 Task: Create a task  Inability to modify certain fields or settings , assign it to team member softage.6@softage.net in the project ZoneTech and update the status of the task to  At Risk , set the priority of the task to Medium.
Action: Mouse moved to (183, 173)
Screenshot: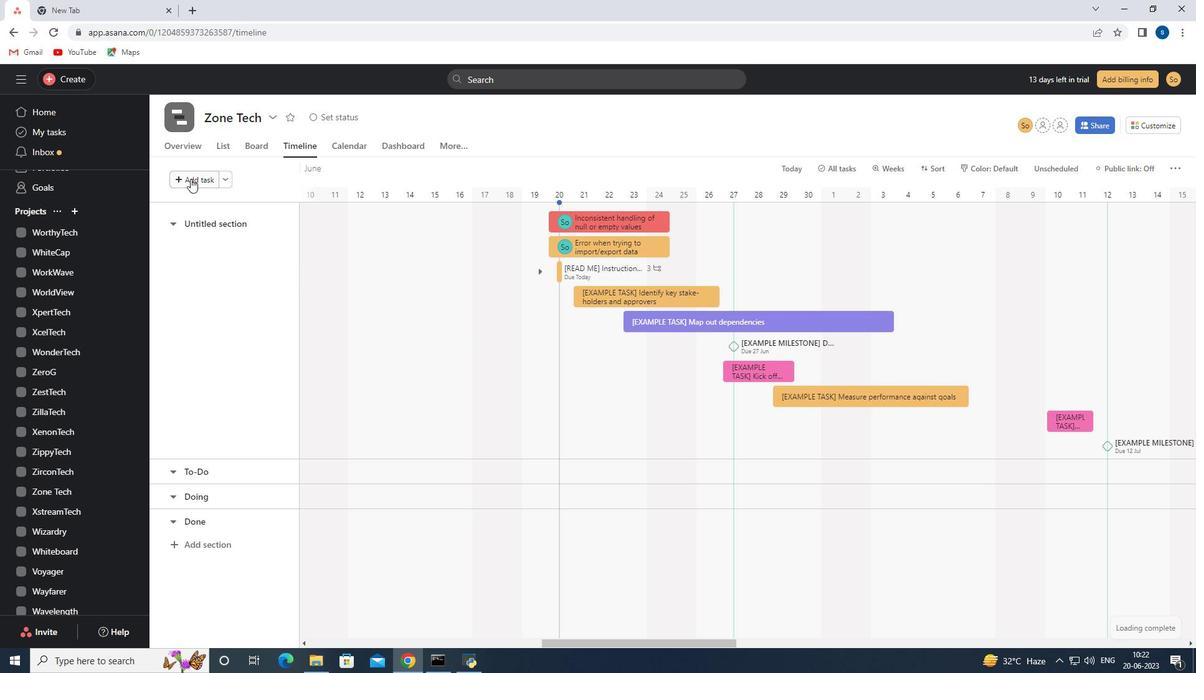 
Action: Mouse pressed left at (183, 173)
Screenshot: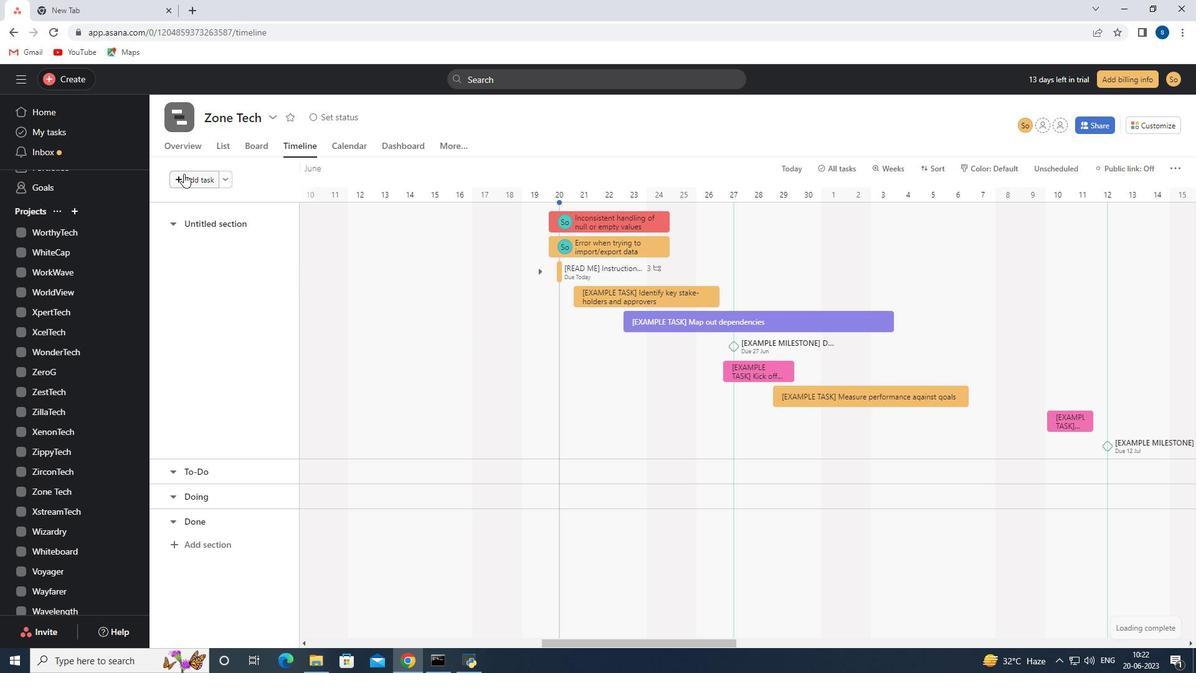 
Action: Mouse moved to (364, 224)
Screenshot: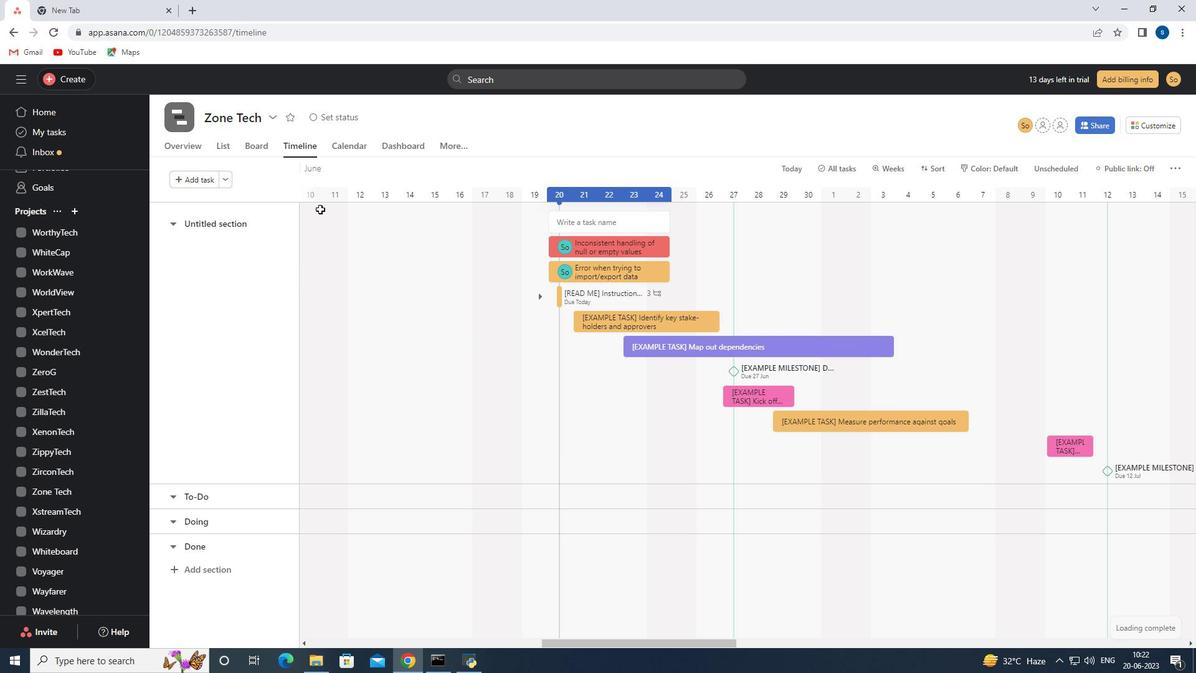 
Action: Key pressed <Key.shift><Key.shift><Key.shift><Key.shift><Key.shift><Key.shift><Key.shift><Key.shift><Key.shift><Key.shift>inability<Key.space>to<Key.space>modify<Key.space>certain<Key.space>fields<Key.space>or<Key.space>settings
Screenshot: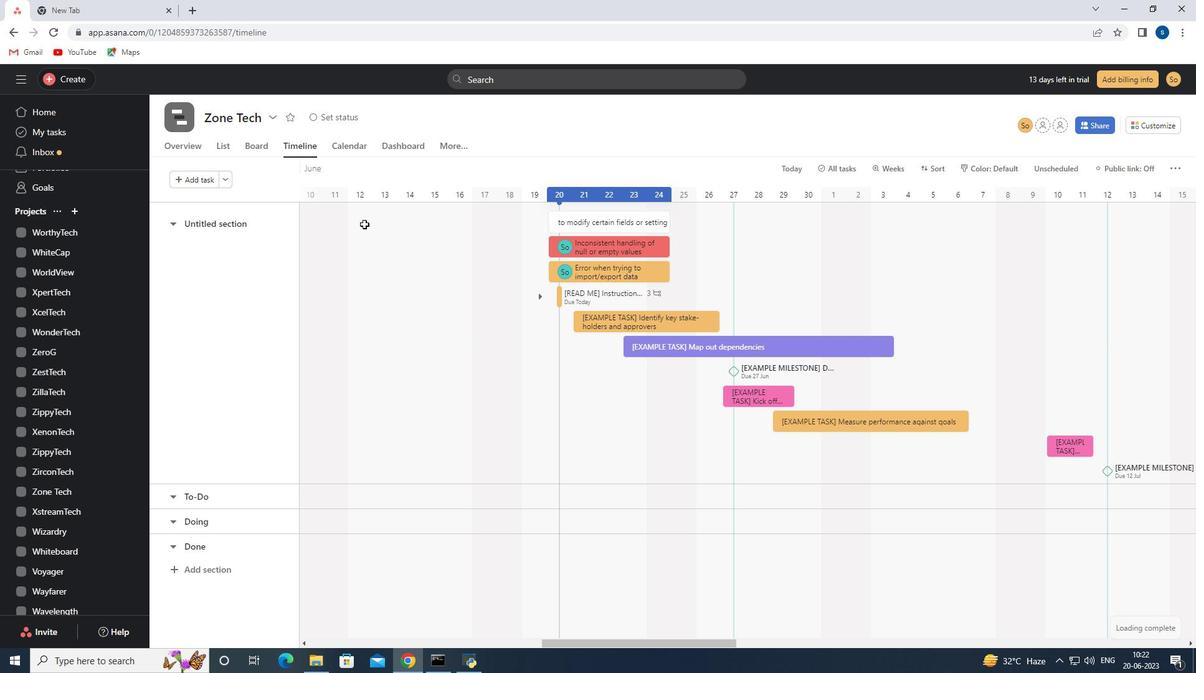 
Action: Mouse moved to (602, 224)
Screenshot: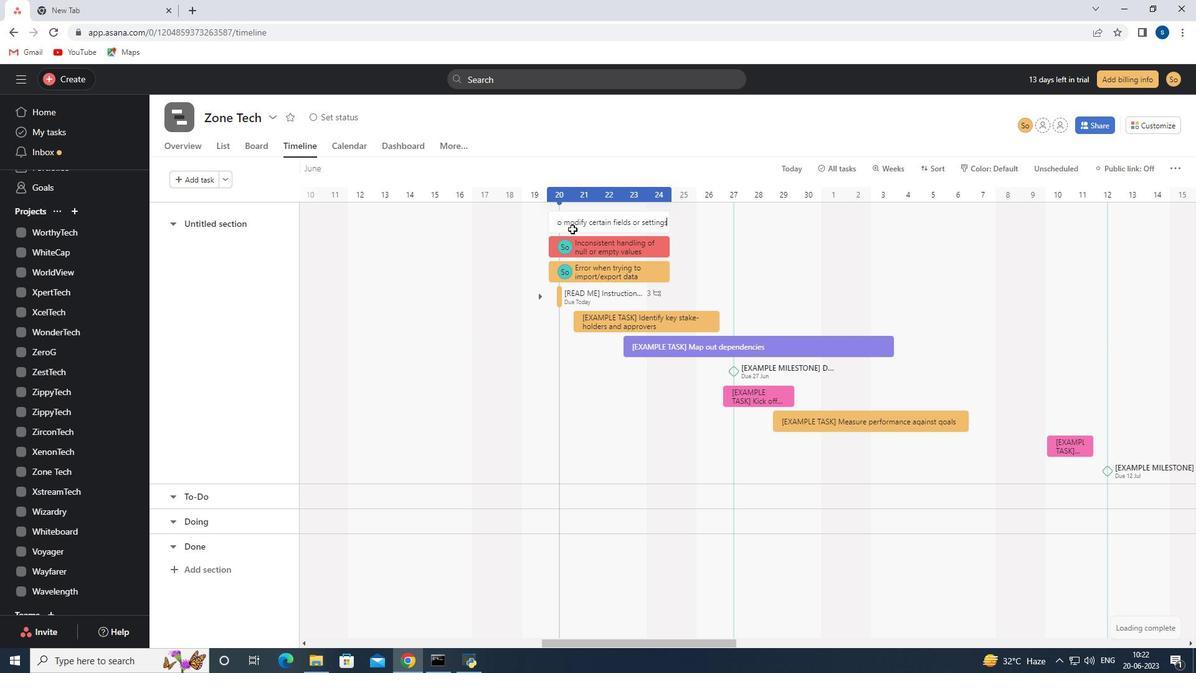 
Action: Mouse pressed left at (602, 224)
Screenshot: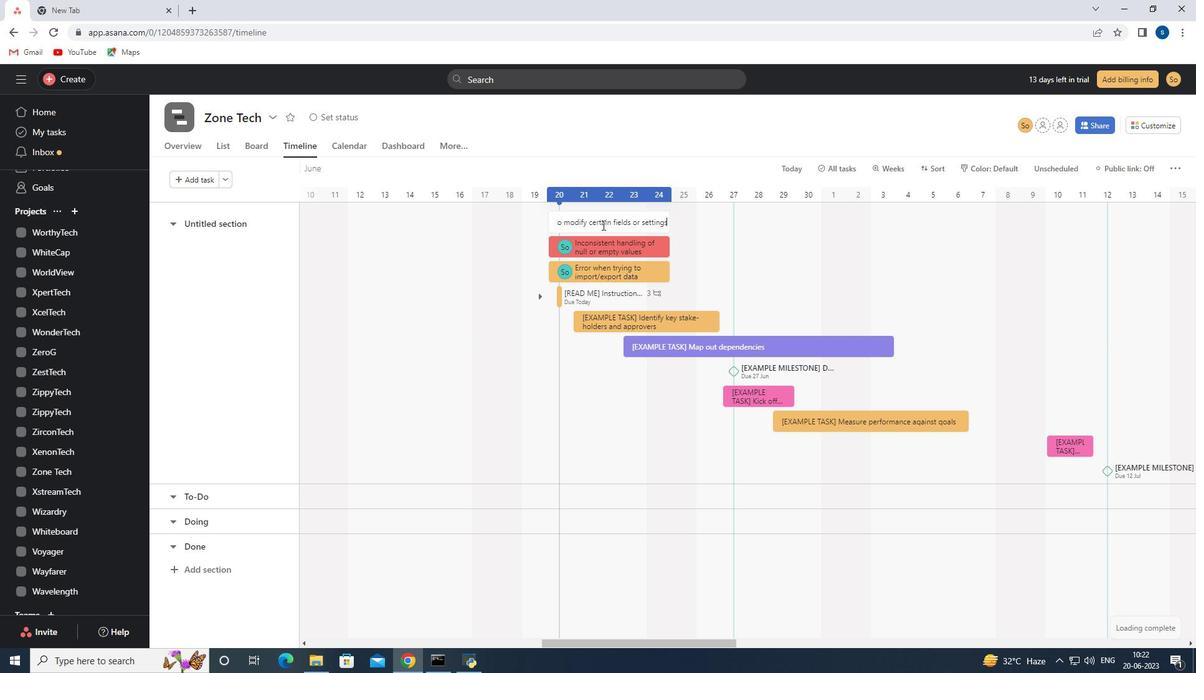 
Action: Mouse moved to (897, 241)
Screenshot: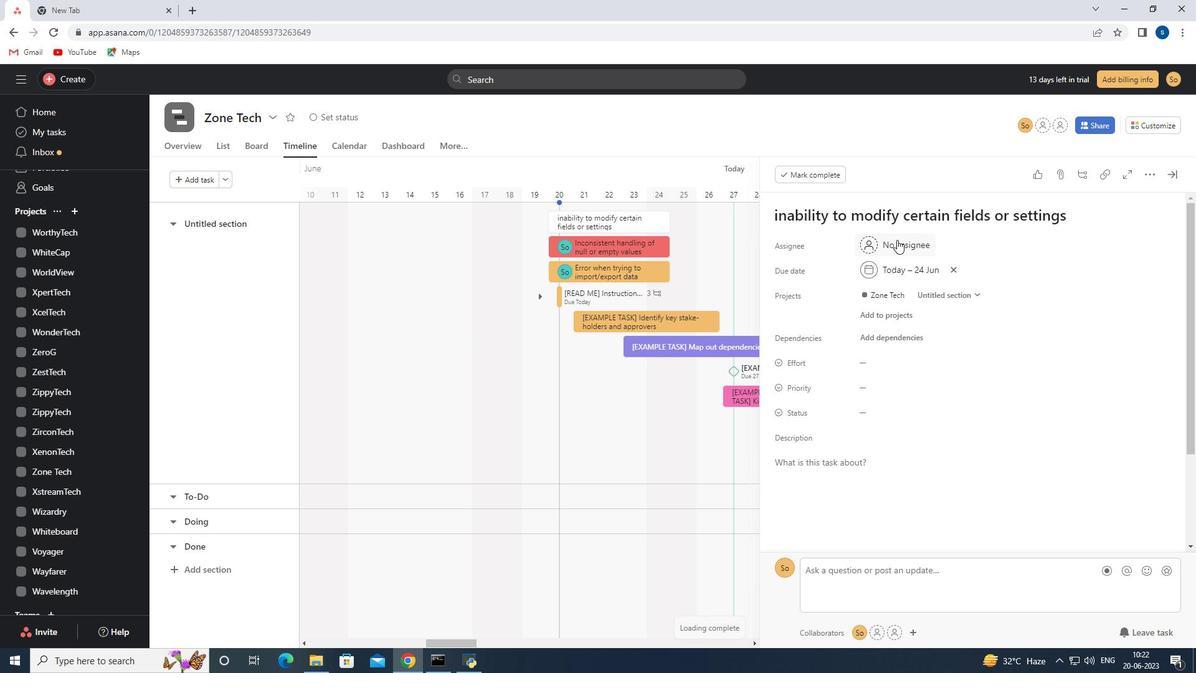 
Action: Mouse pressed left at (897, 241)
Screenshot: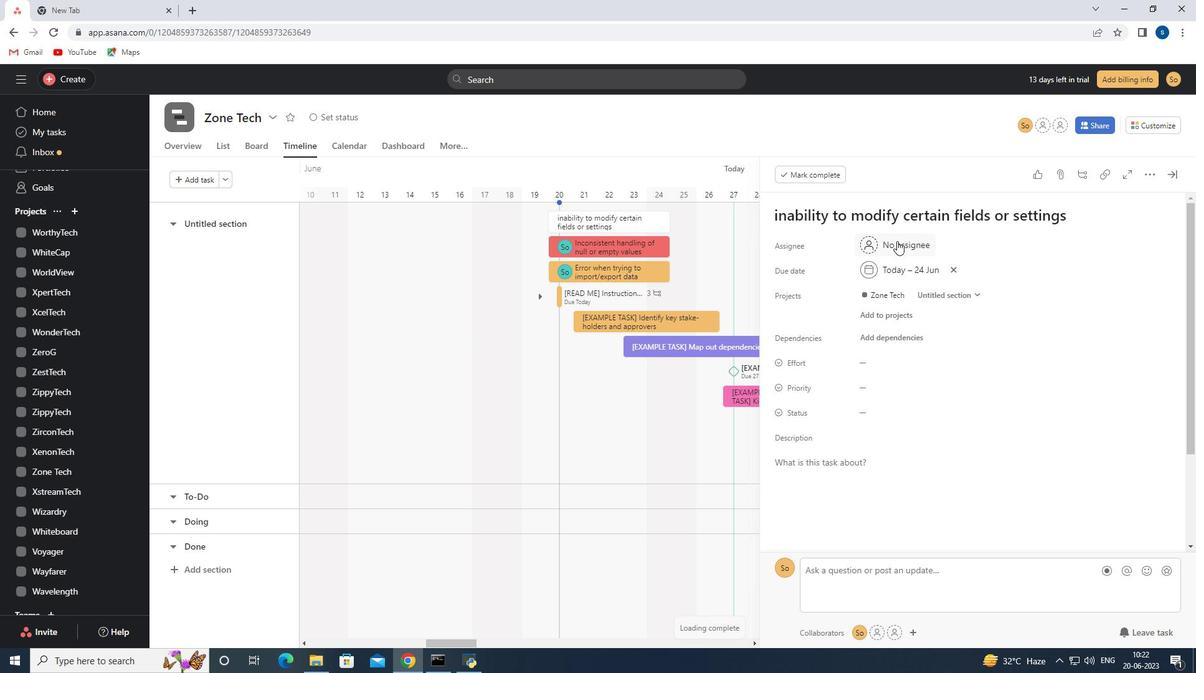 
Action: Mouse moved to (899, 249)
Screenshot: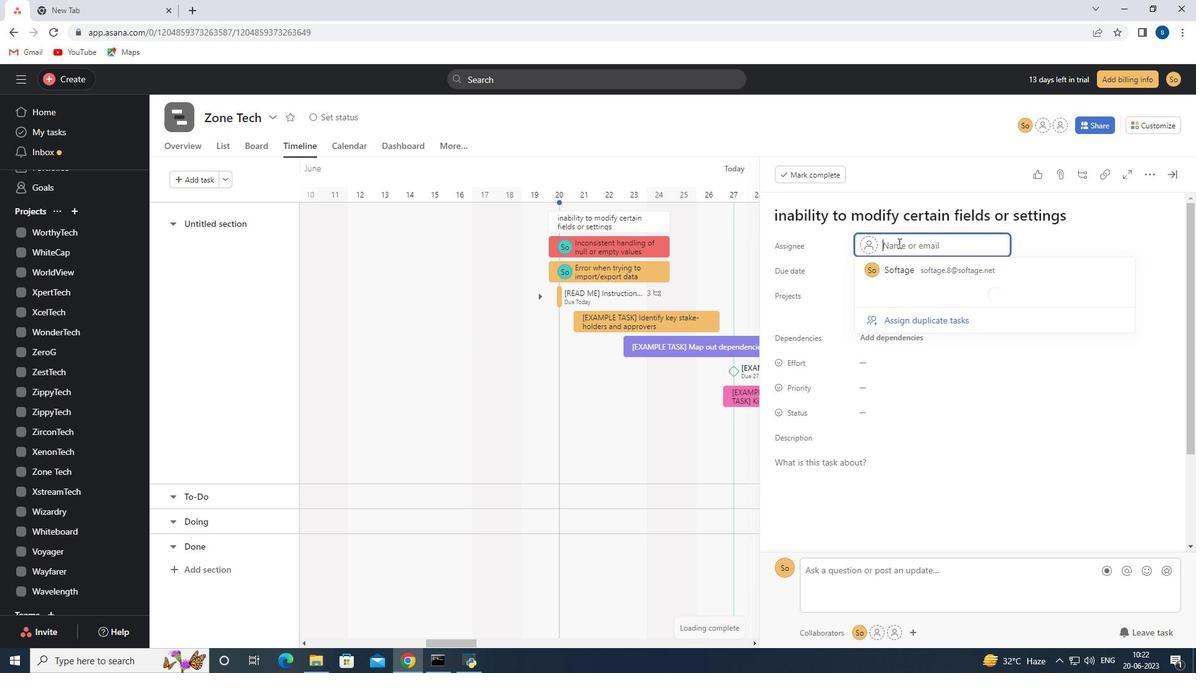 
Action: Key pressed softage.6<Key.shift>@softage.net
Screenshot: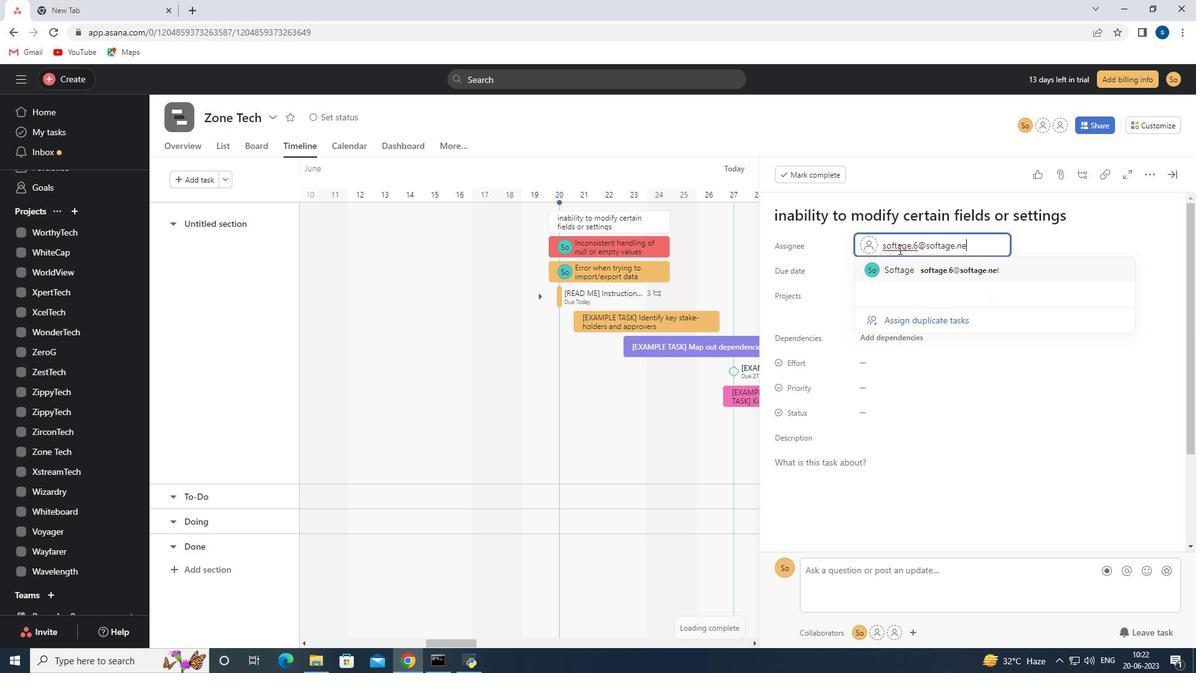 
Action: Mouse moved to (928, 266)
Screenshot: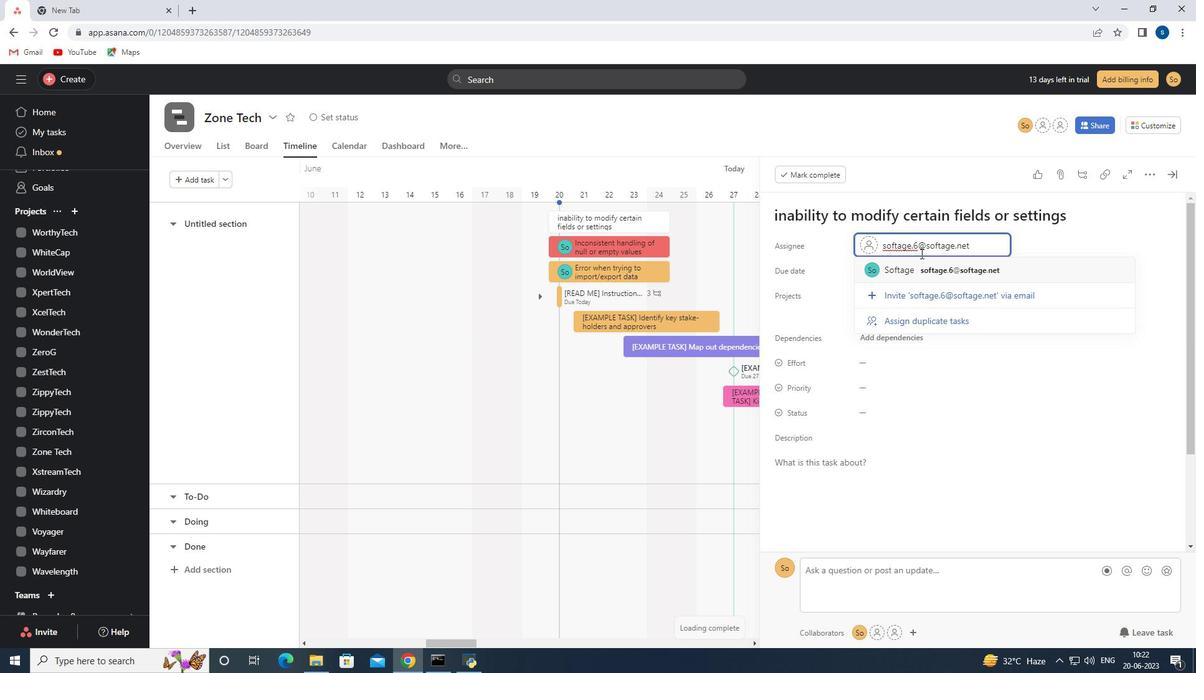 
Action: Mouse pressed left at (928, 266)
Screenshot: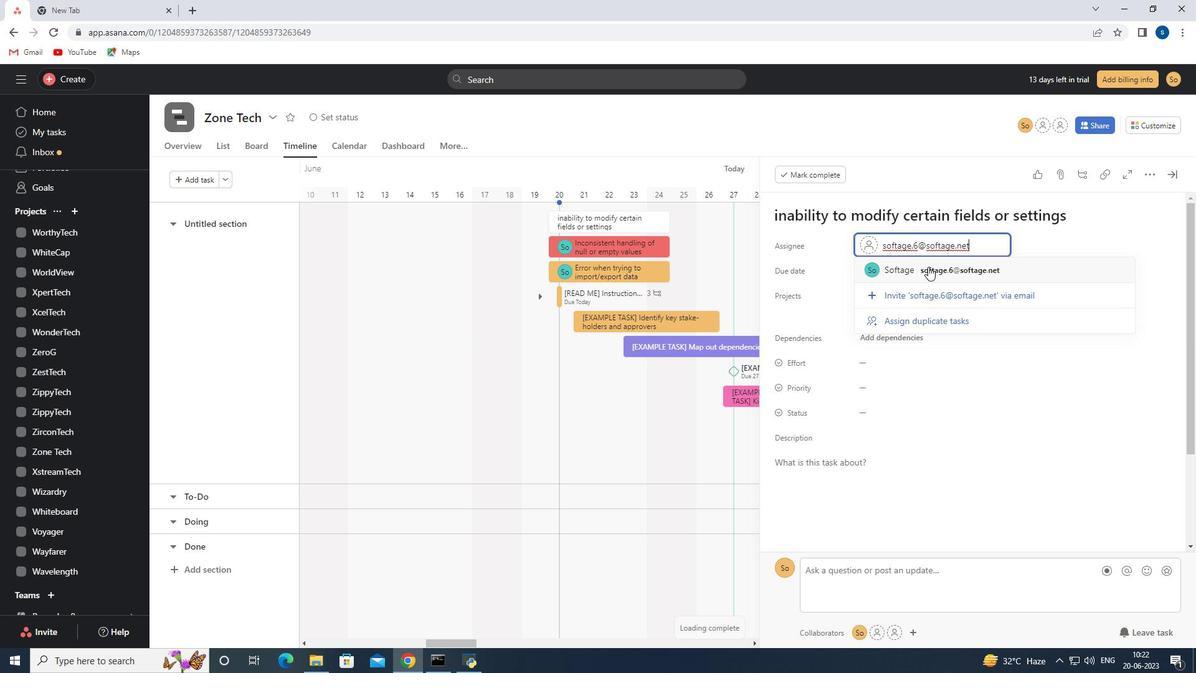 
Action: Mouse moved to (884, 410)
Screenshot: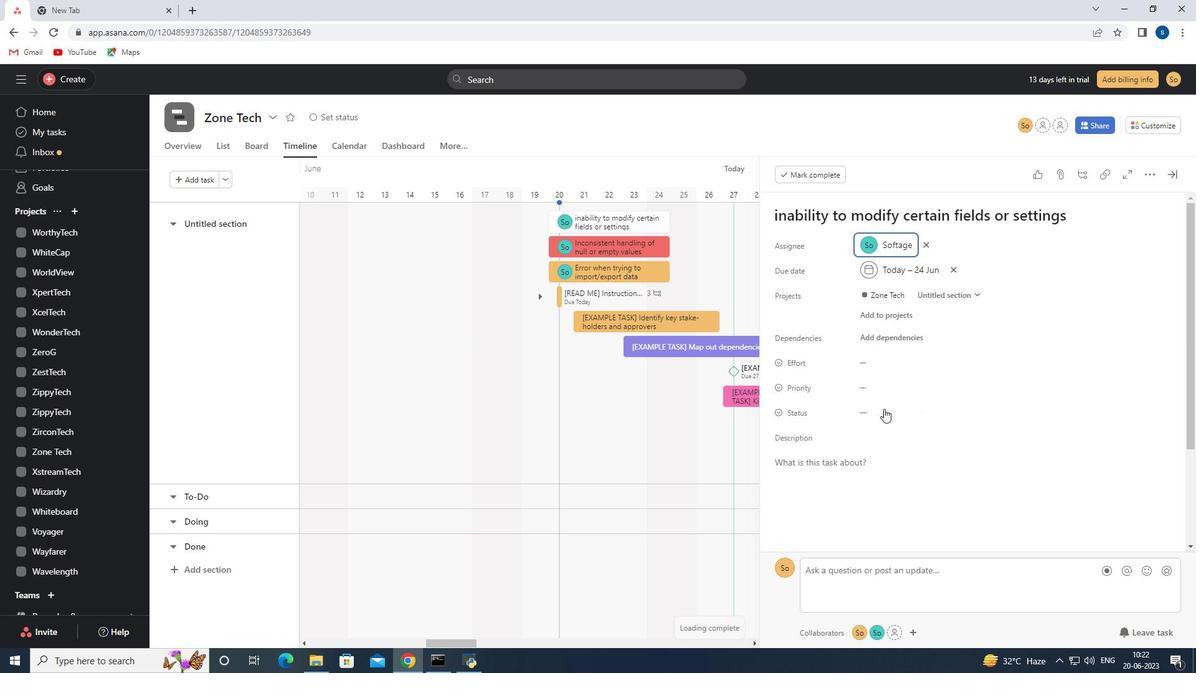 
Action: Mouse pressed left at (884, 410)
Screenshot: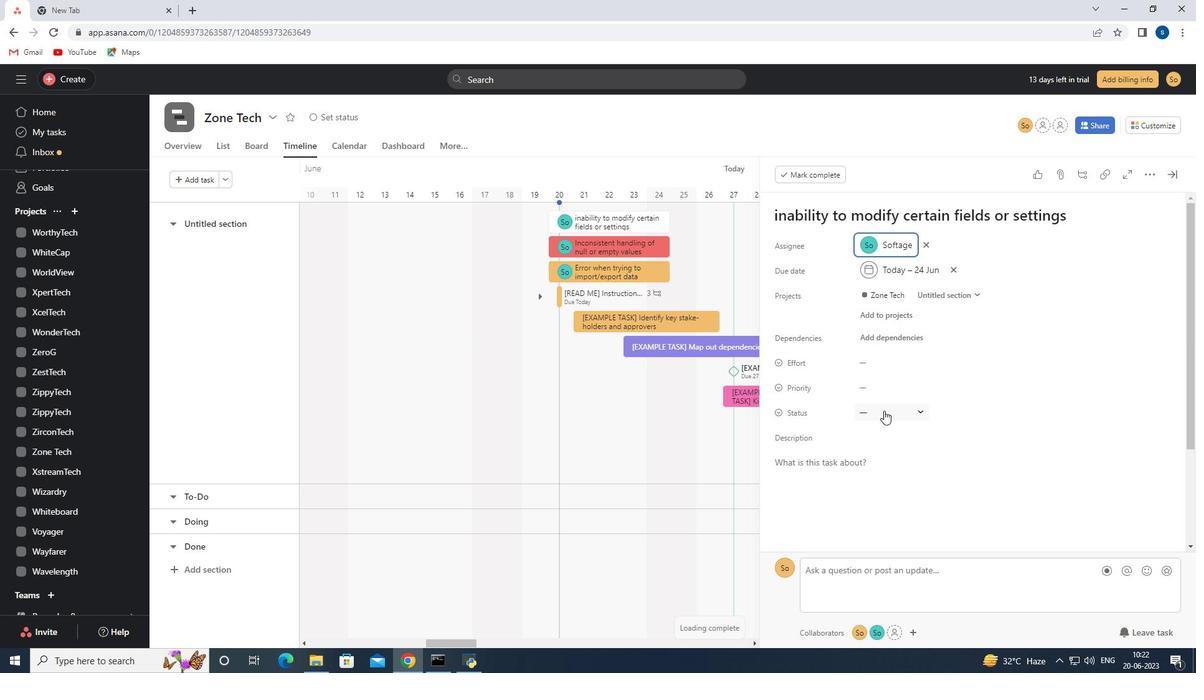 
Action: Mouse moved to (893, 474)
Screenshot: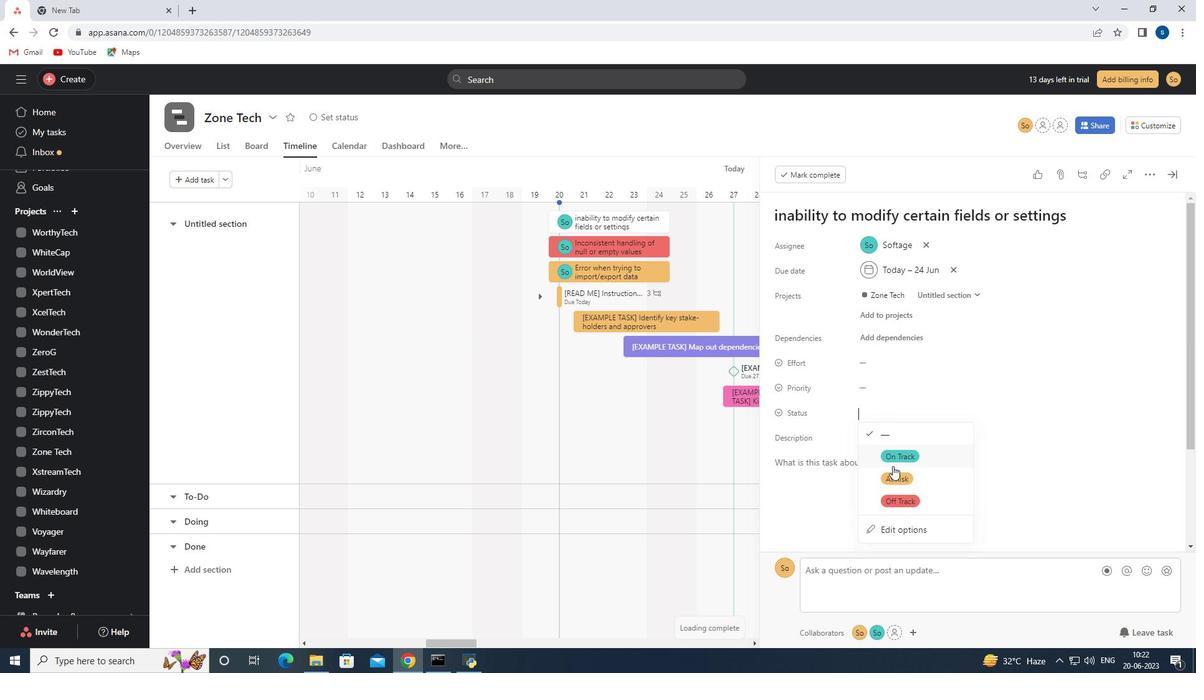
Action: Mouse pressed left at (893, 474)
Screenshot: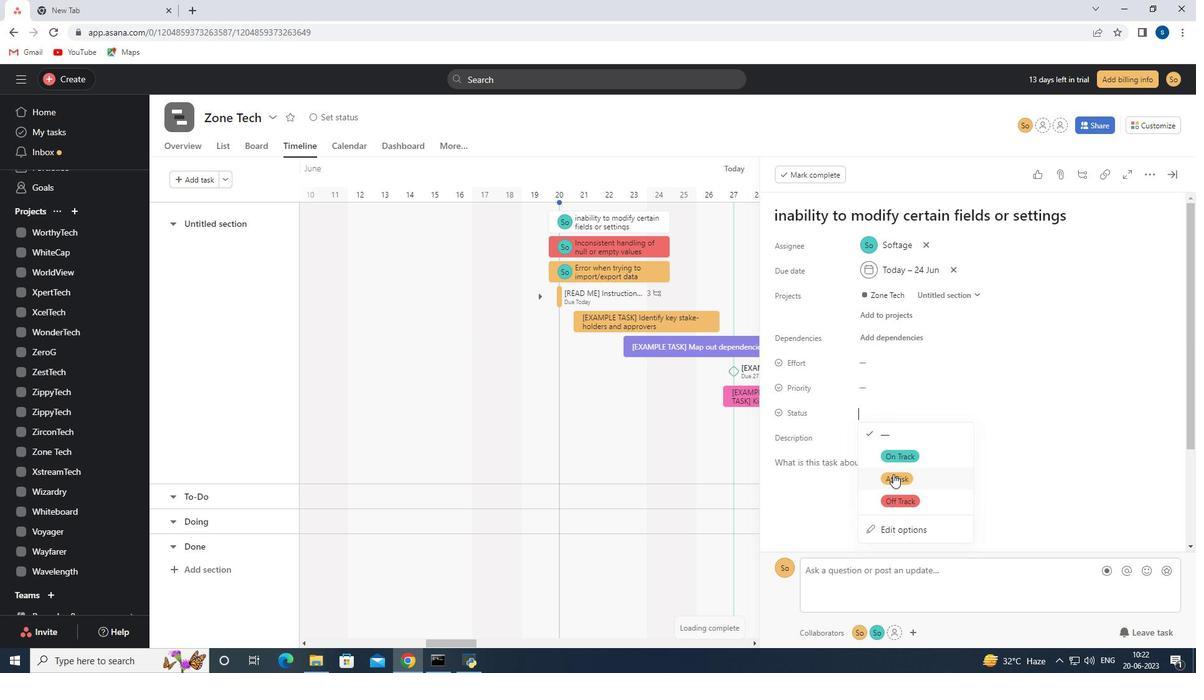 
Action: Mouse moved to (871, 382)
Screenshot: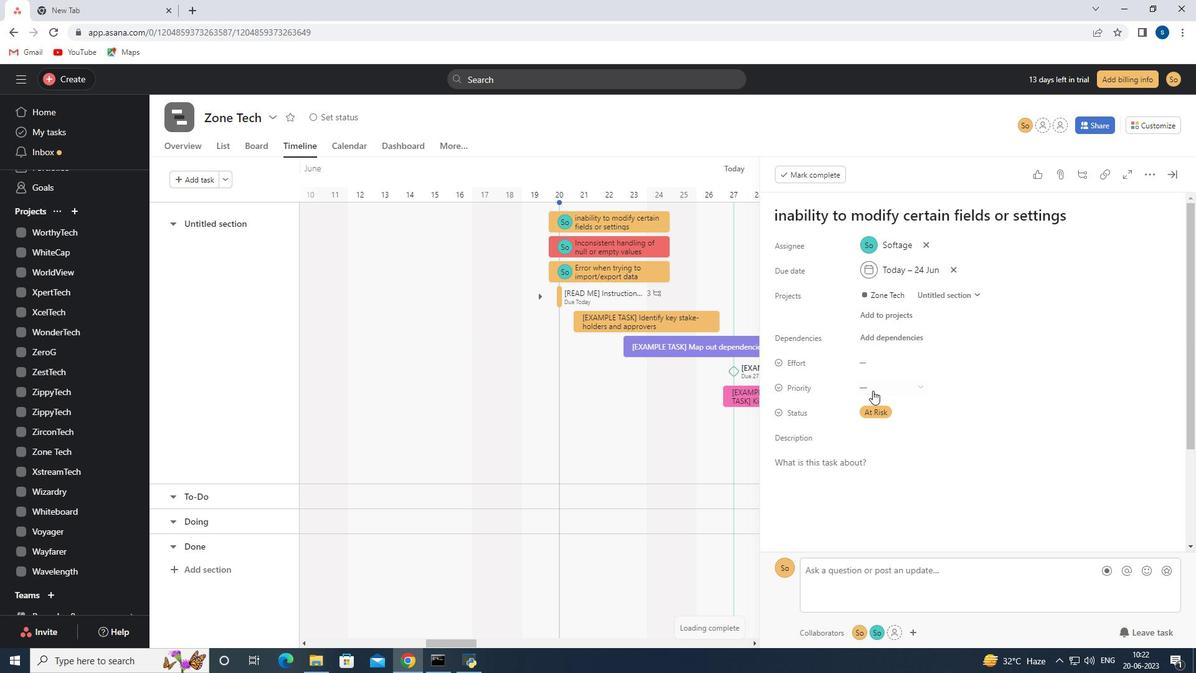 
Action: Mouse pressed left at (871, 382)
Screenshot: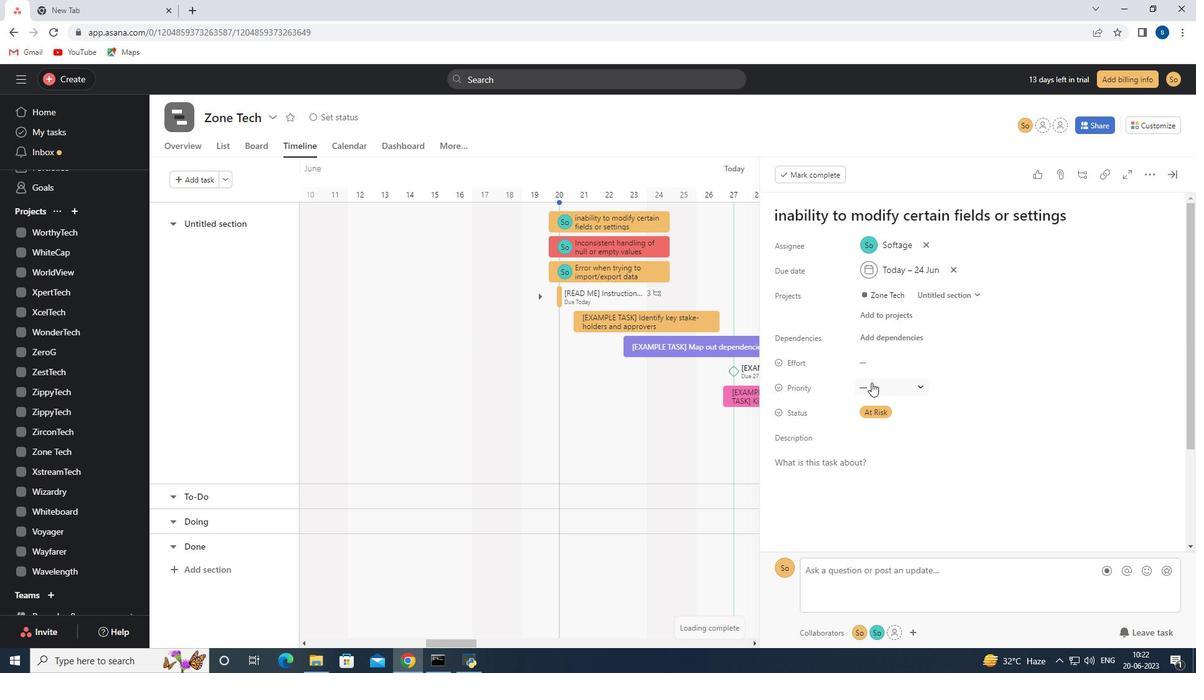 
Action: Mouse moved to (896, 451)
Screenshot: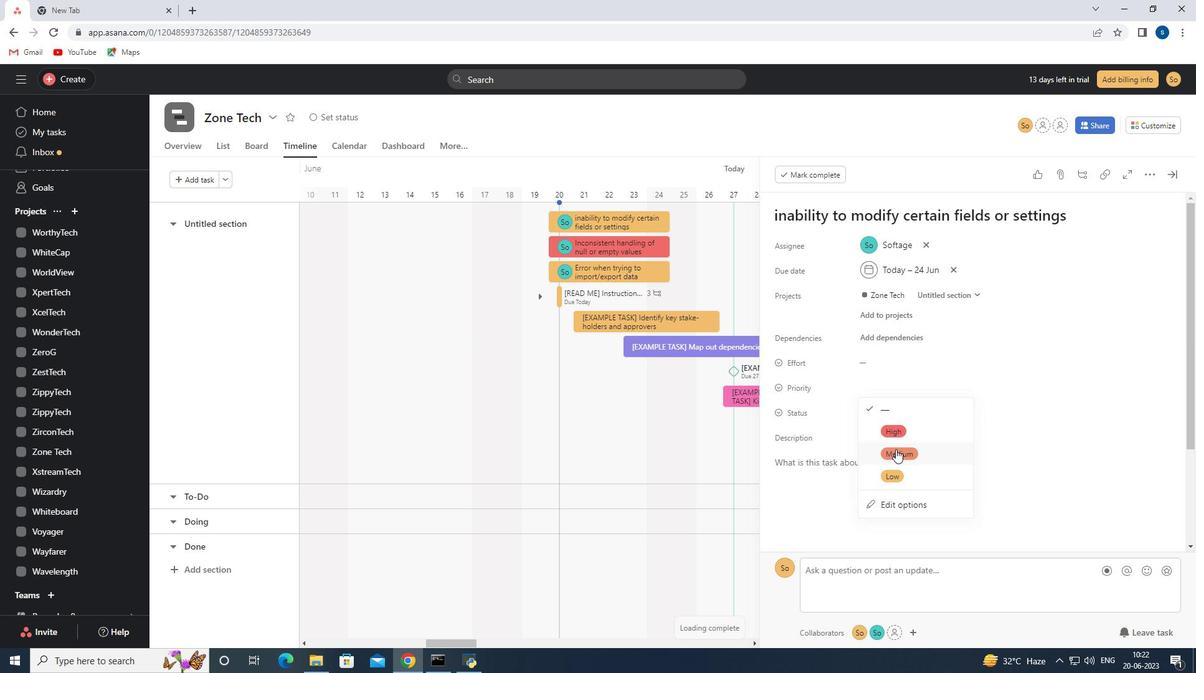 
Action: Mouse pressed left at (896, 451)
Screenshot: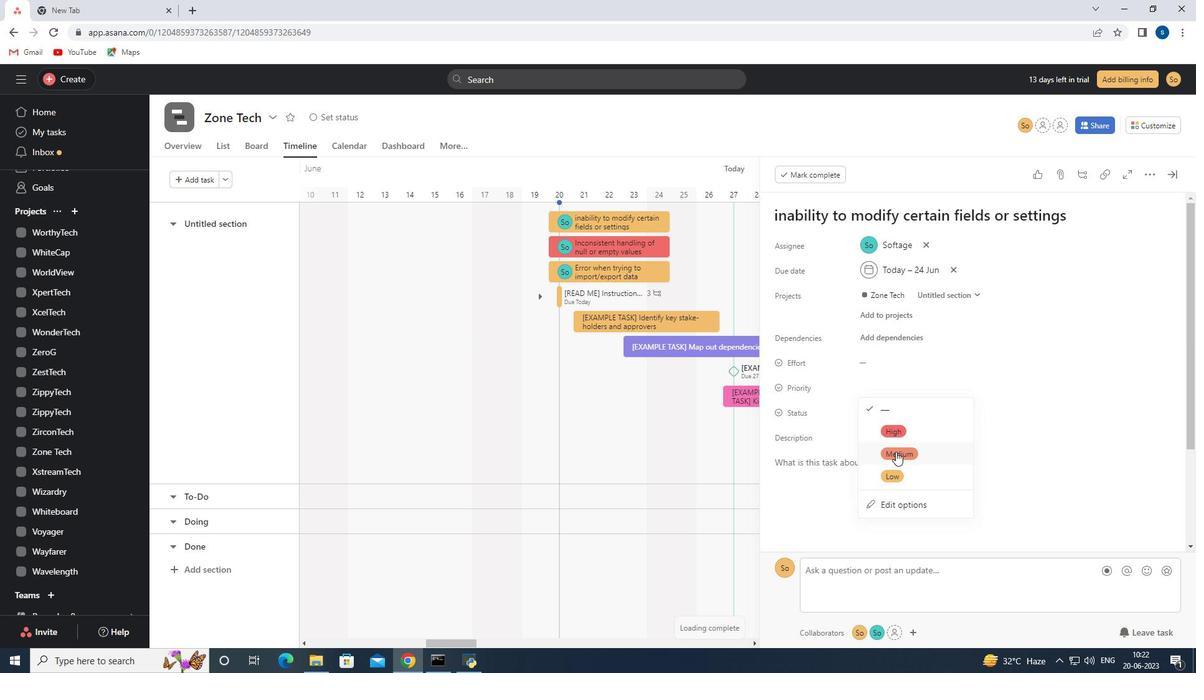 
Action: Mouse moved to (378, 373)
Screenshot: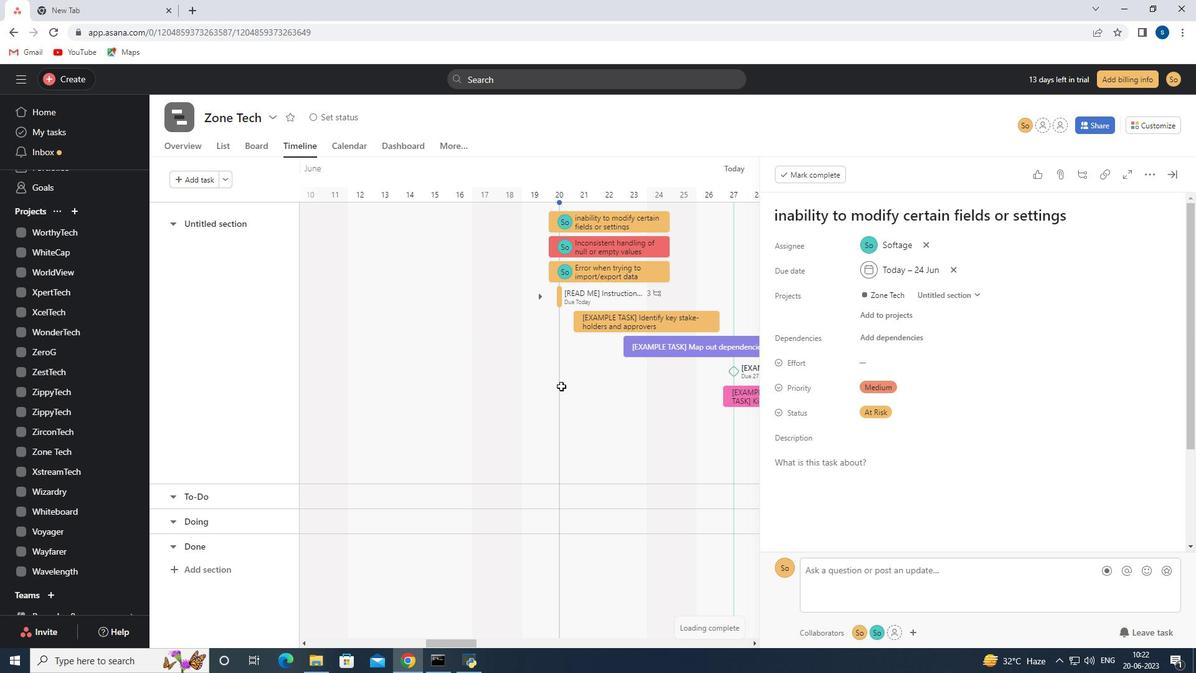 
